 Task: Add Market Corner Take & Bake Demi Baguette to the cart.
Action: Mouse pressed left at (16, 55)
Screenshot: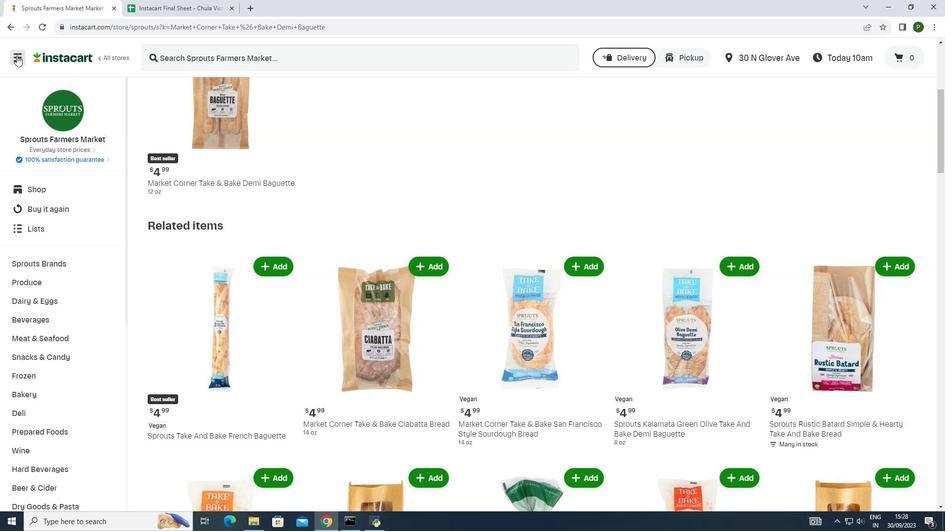 
Action: Mouse moved to (31, 257)
Screenshot: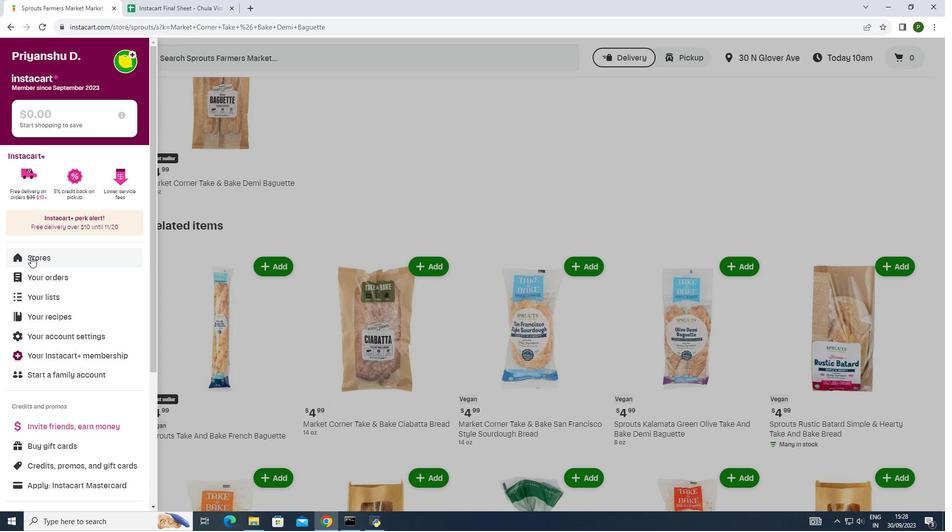 
Action: Mouse pressed left at (31, 257)
Screenshot: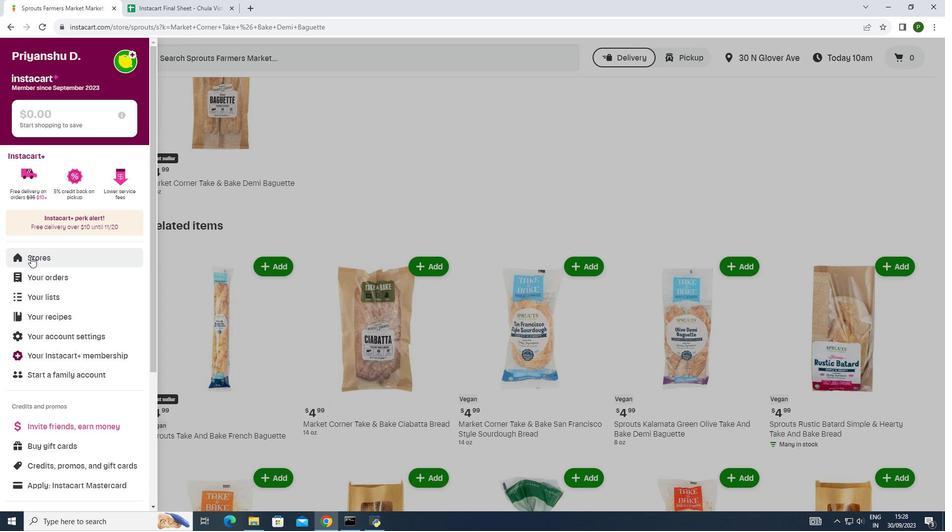 
Action: Mouse moved to (223, 105)
Screenshot: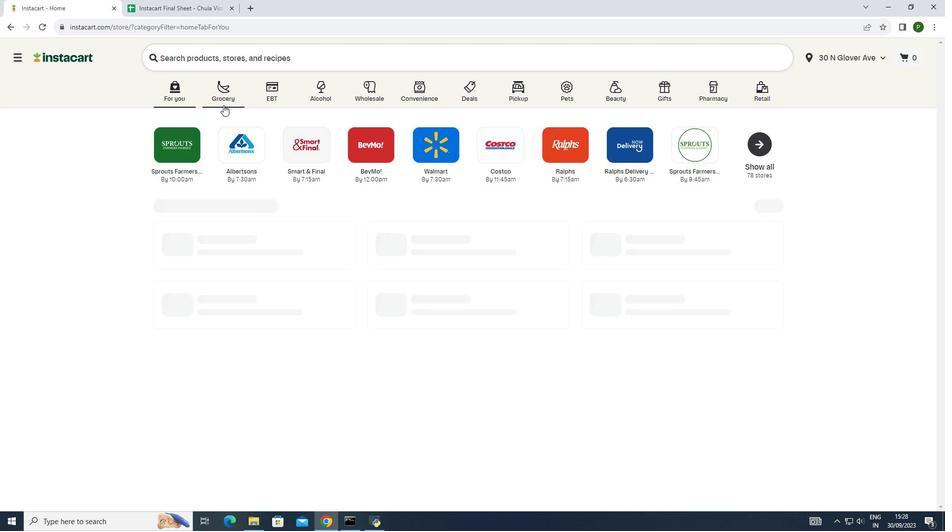 
Action: Mouse pressed left at (223, 105)
Screenshot: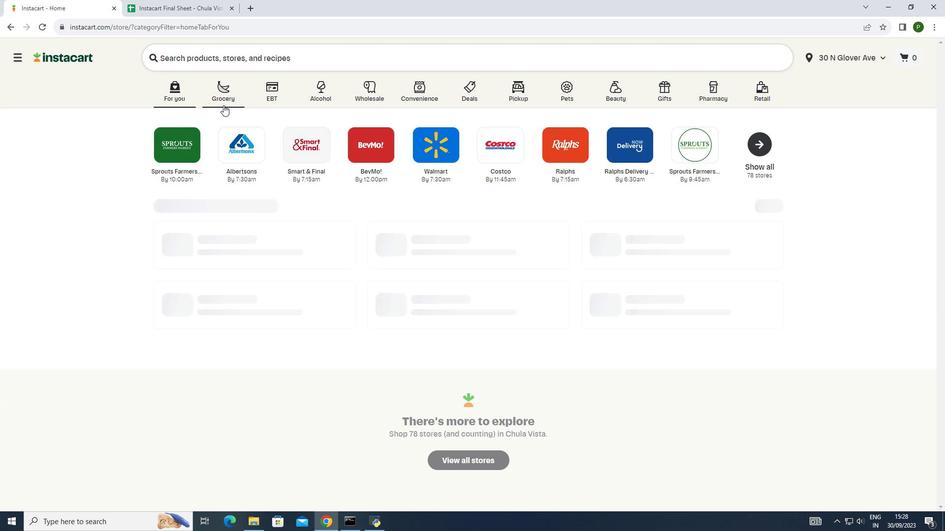
Action: Mouse moved to (499, 148)
Screenshot: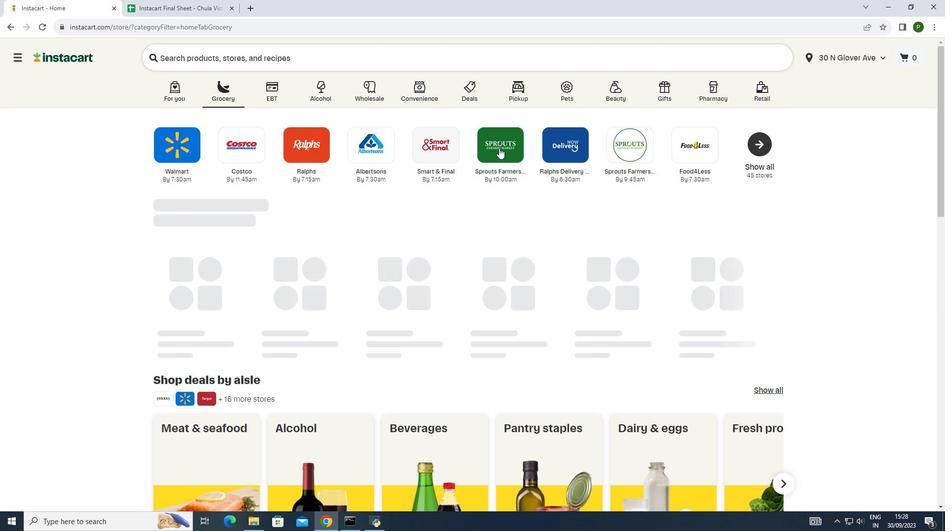 
Action: Mouse pressed left at (499, 148)
Screenshot: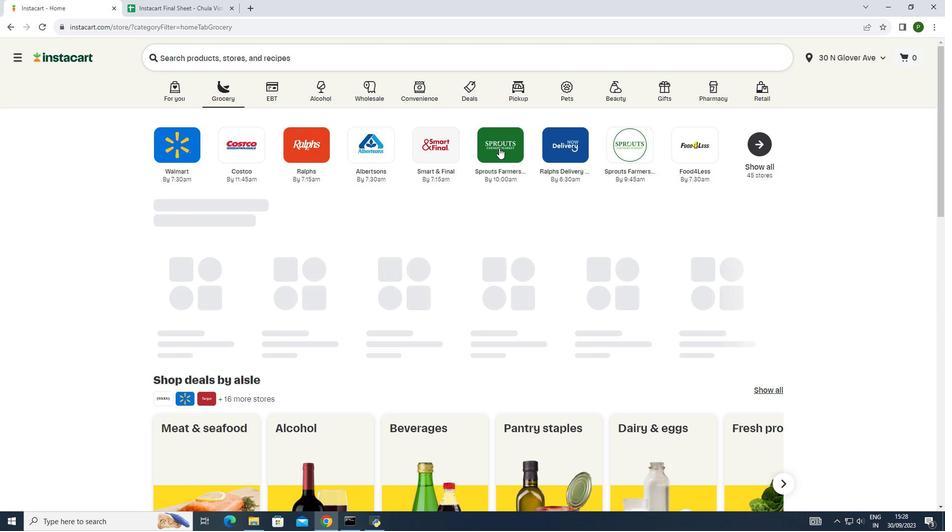 
Action: Mouse moved to (59, 264)
Screenshot: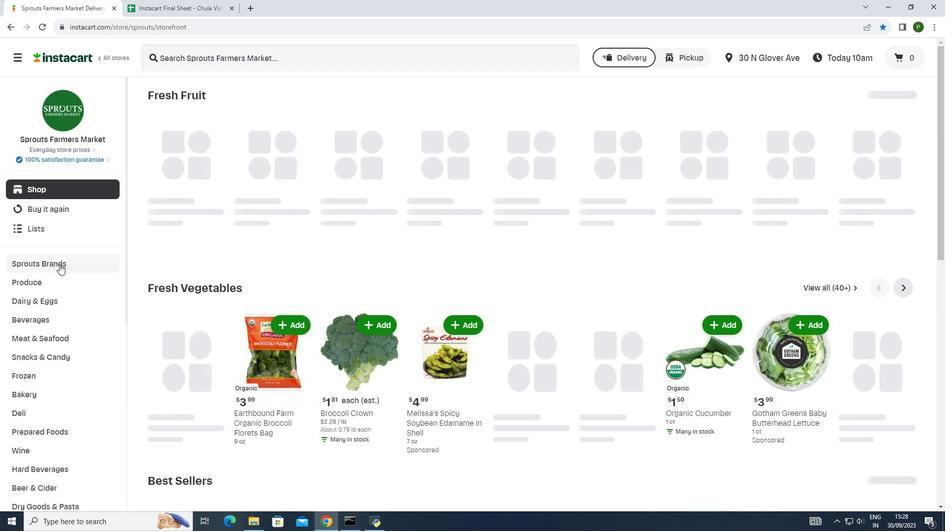 
Action: Mouse pressed left at (59, 264)
Screenshot: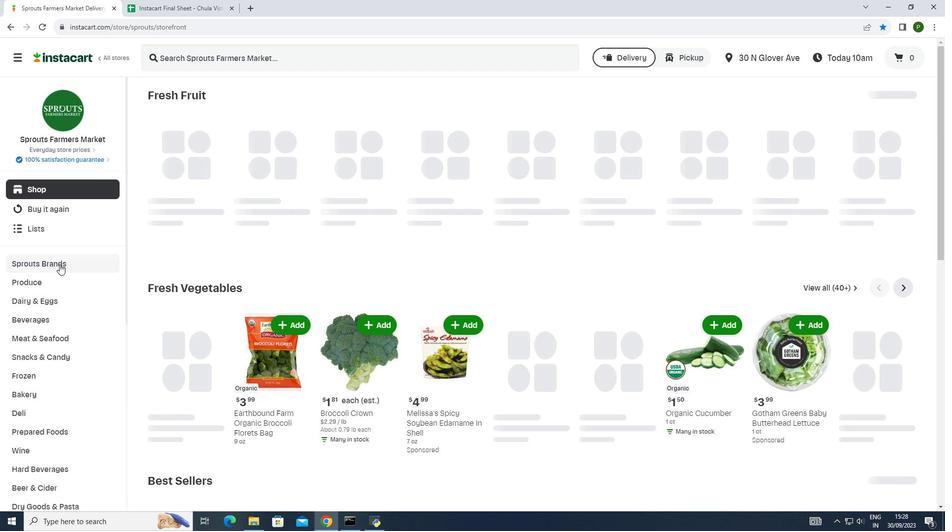 
Action: Mouse pressed left at (59, 264)
Screenshot: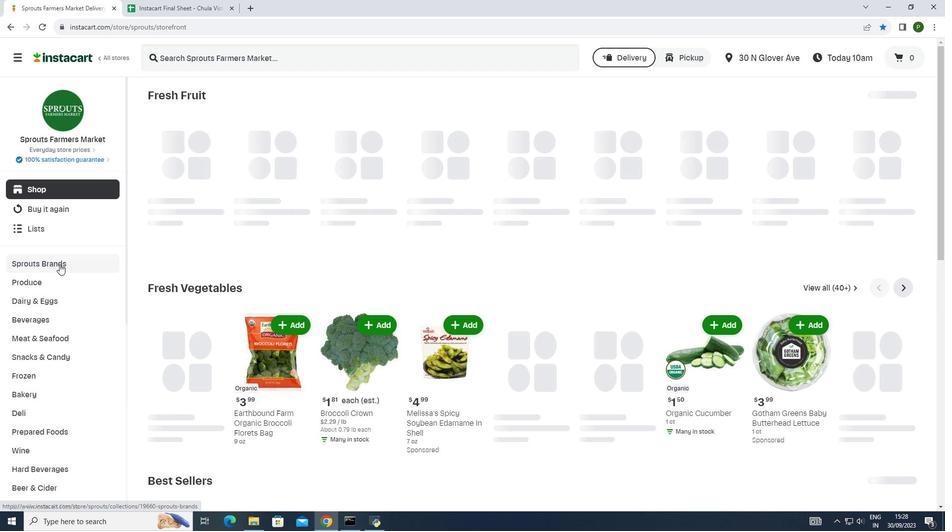 
Action: Mouse moved to (48, 283)
Screenshot: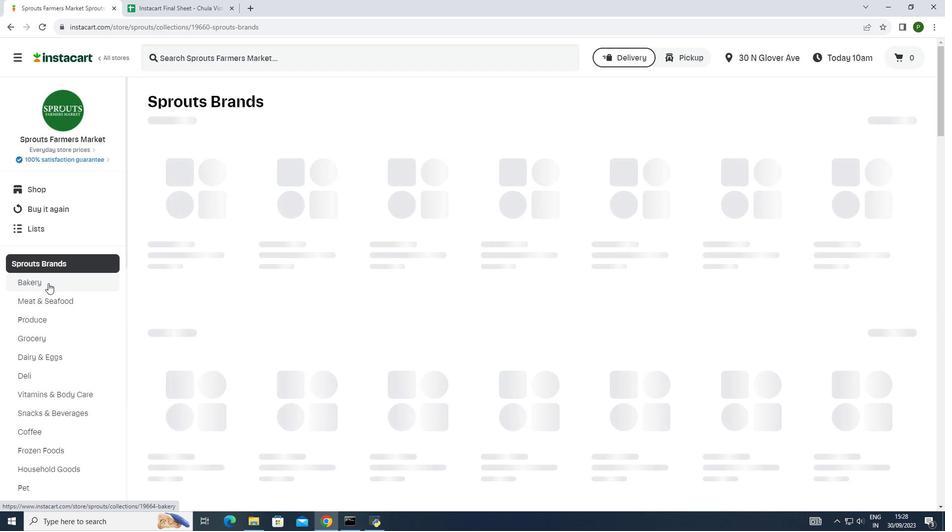 
Action: Mouse pressed left at (48, 283)
Screenshot: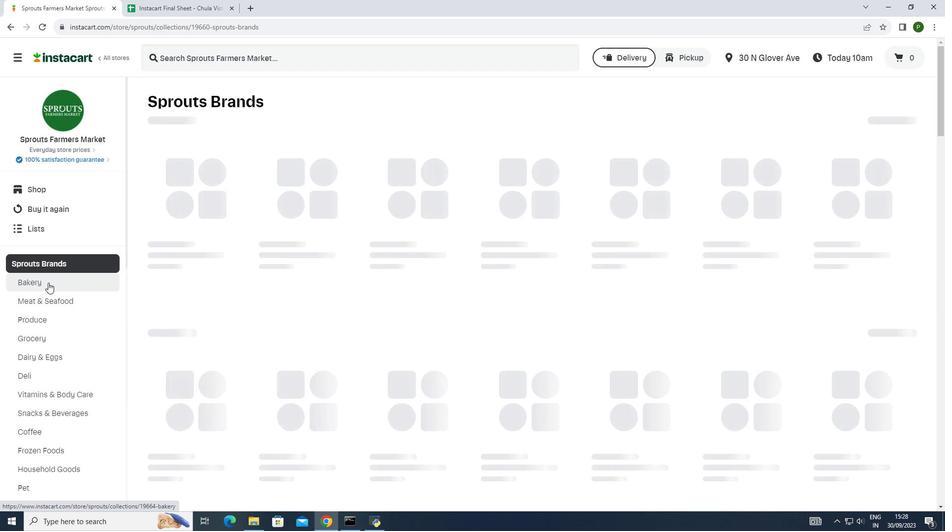 
Action: Mouse moved to (886, 182)
Screenshot: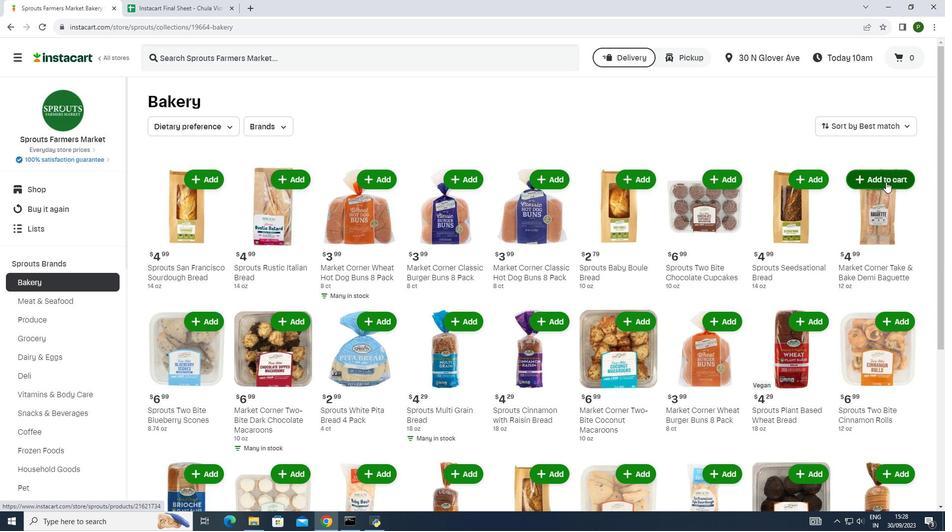 
Action: Mouse pressed left at (886, 182)
Screenshot: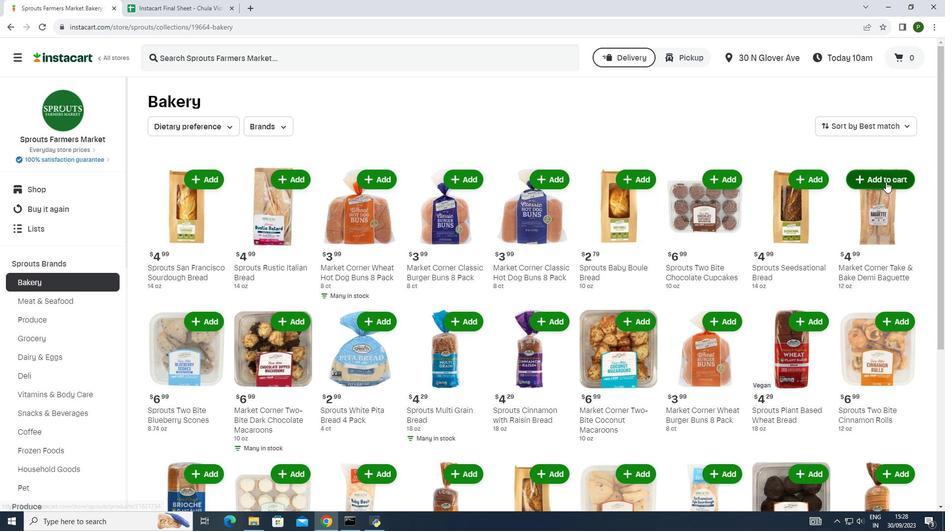 
Action: Mouse moved to (886, 182)
Screenshot: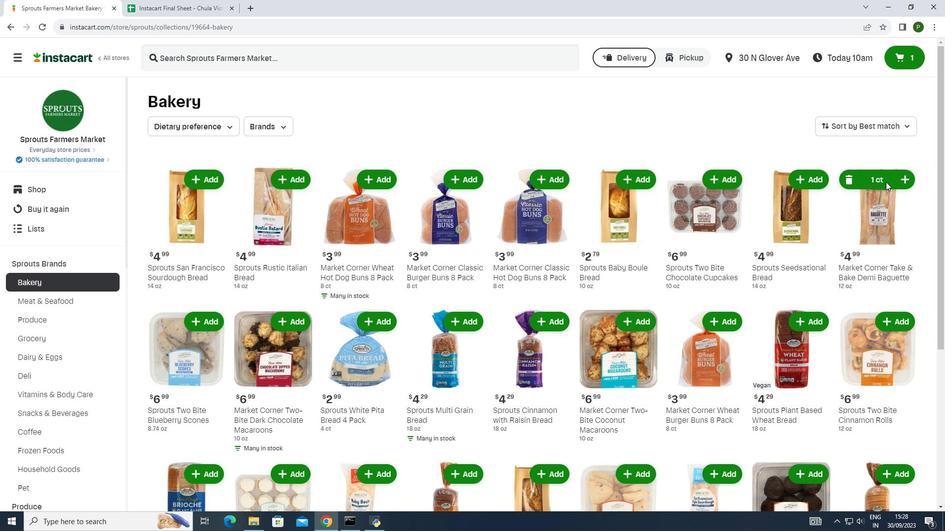 
